 Task: In the  document coverage.odt Use the feature 'and check spelling and grammer' Select the body of letter and change paragraph spacing to  '1.5' Select the word  Good Morning and change font size to  27
Action: Mouse moved to (239, 90)
Screenshot: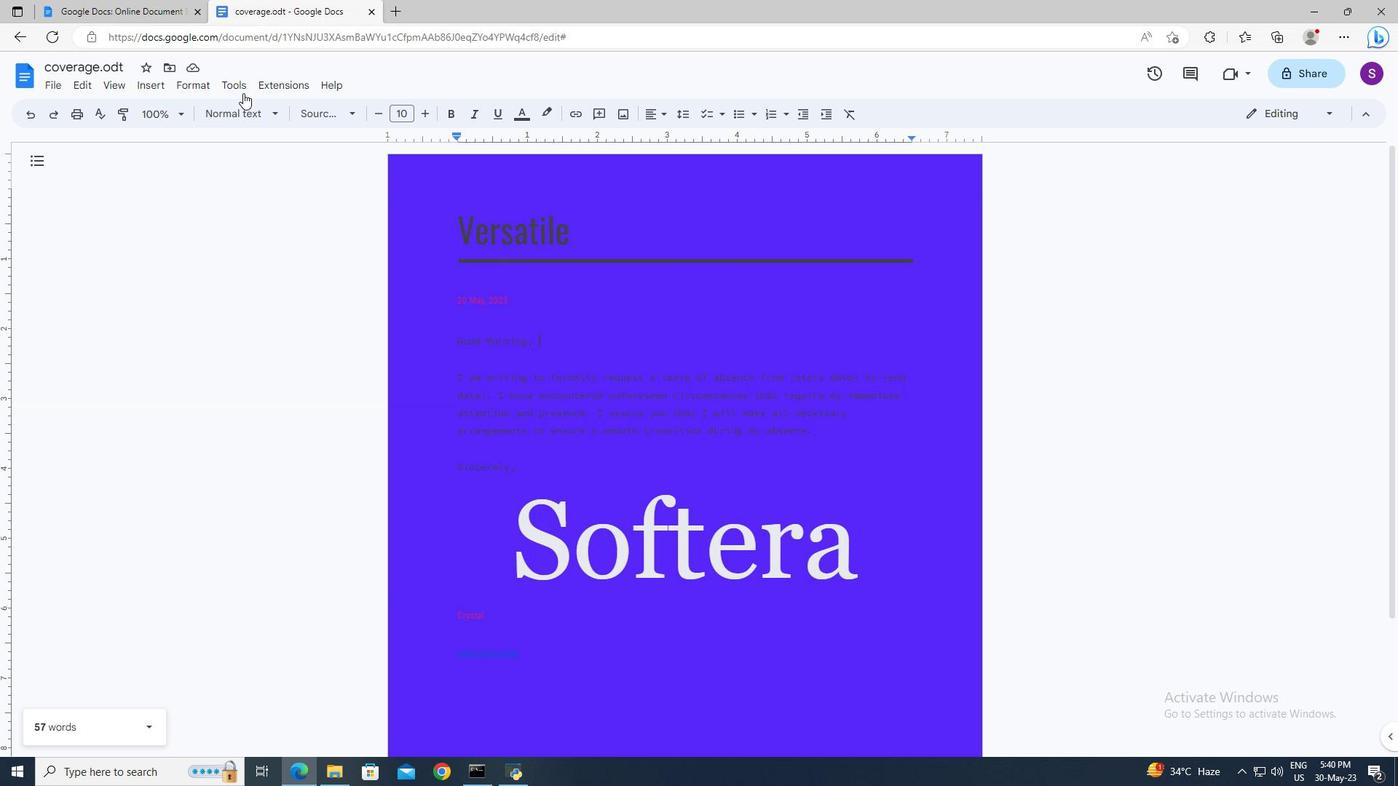 
Action: Mouse pressed left at (239, 90)
Screenshot: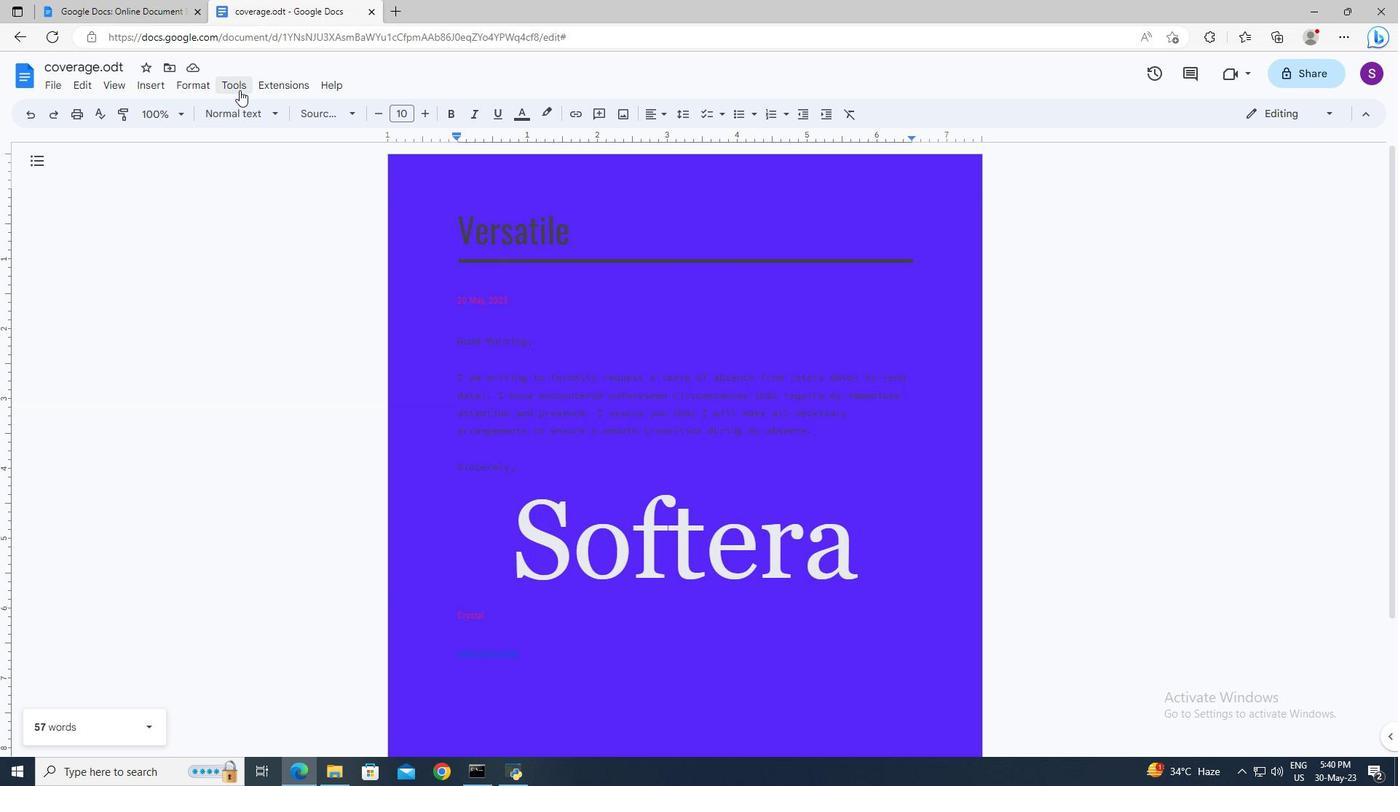 
Action: Mouse moved to (512, 114)
Screenshot: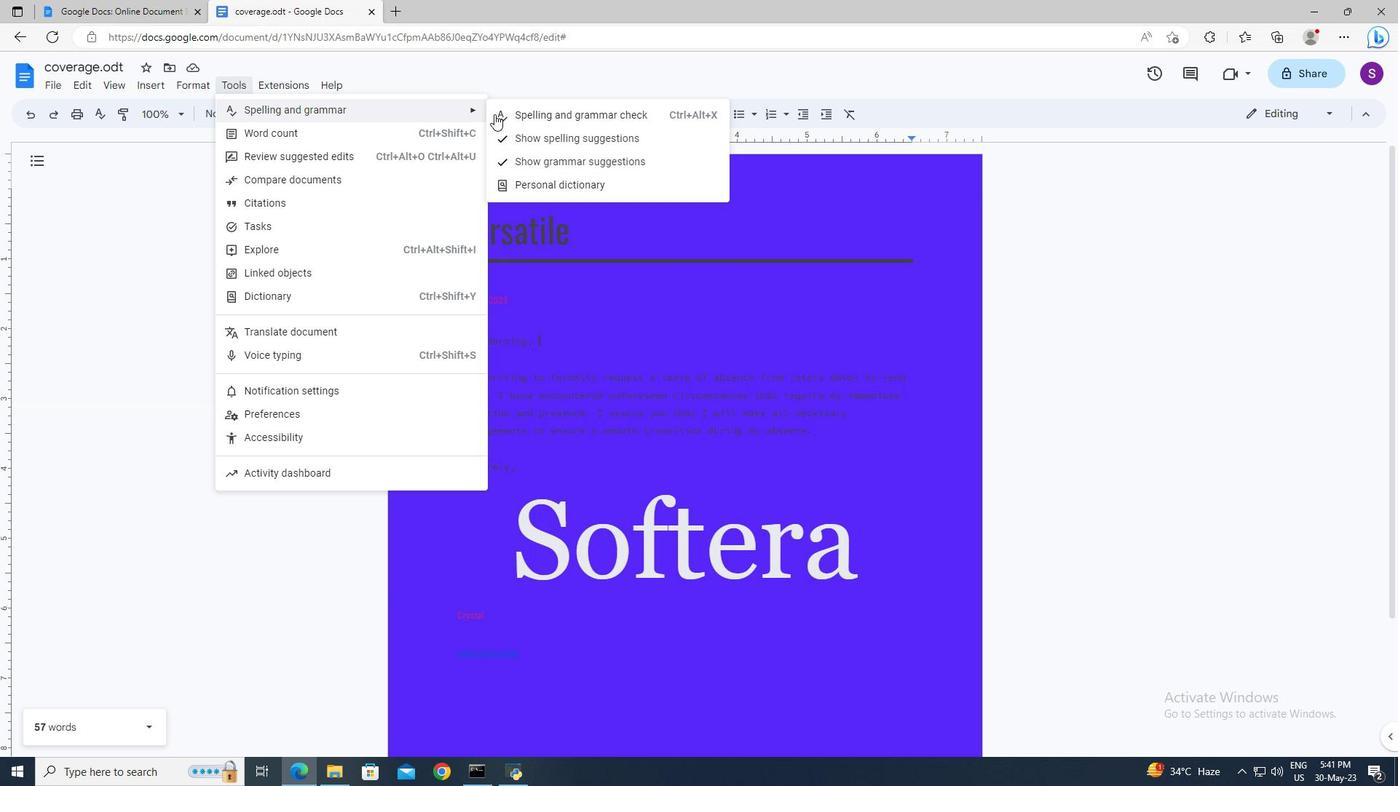 
Action: Mouse pressed left at (512, 114)
Screenshot: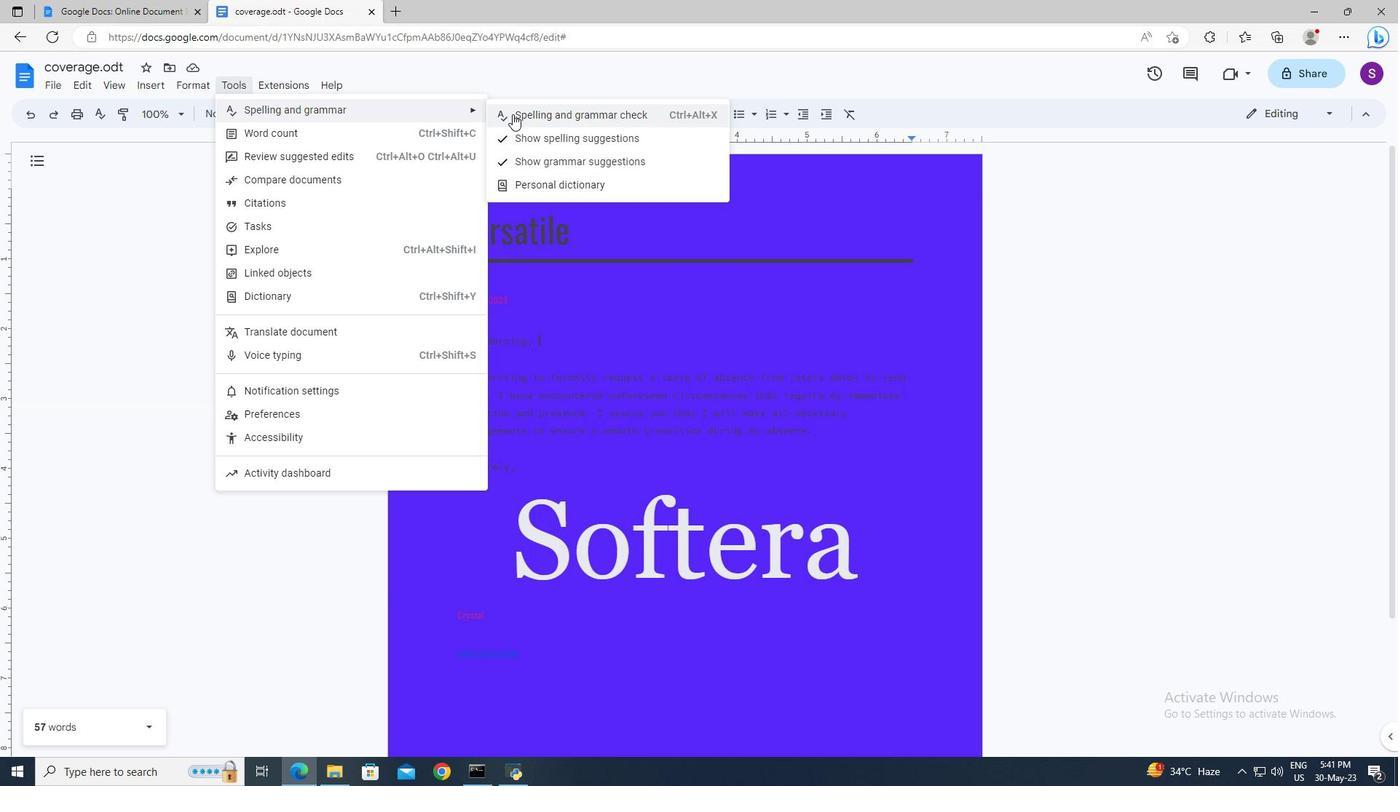 
Action: Mouse moved to (456, 380)
Screenshot: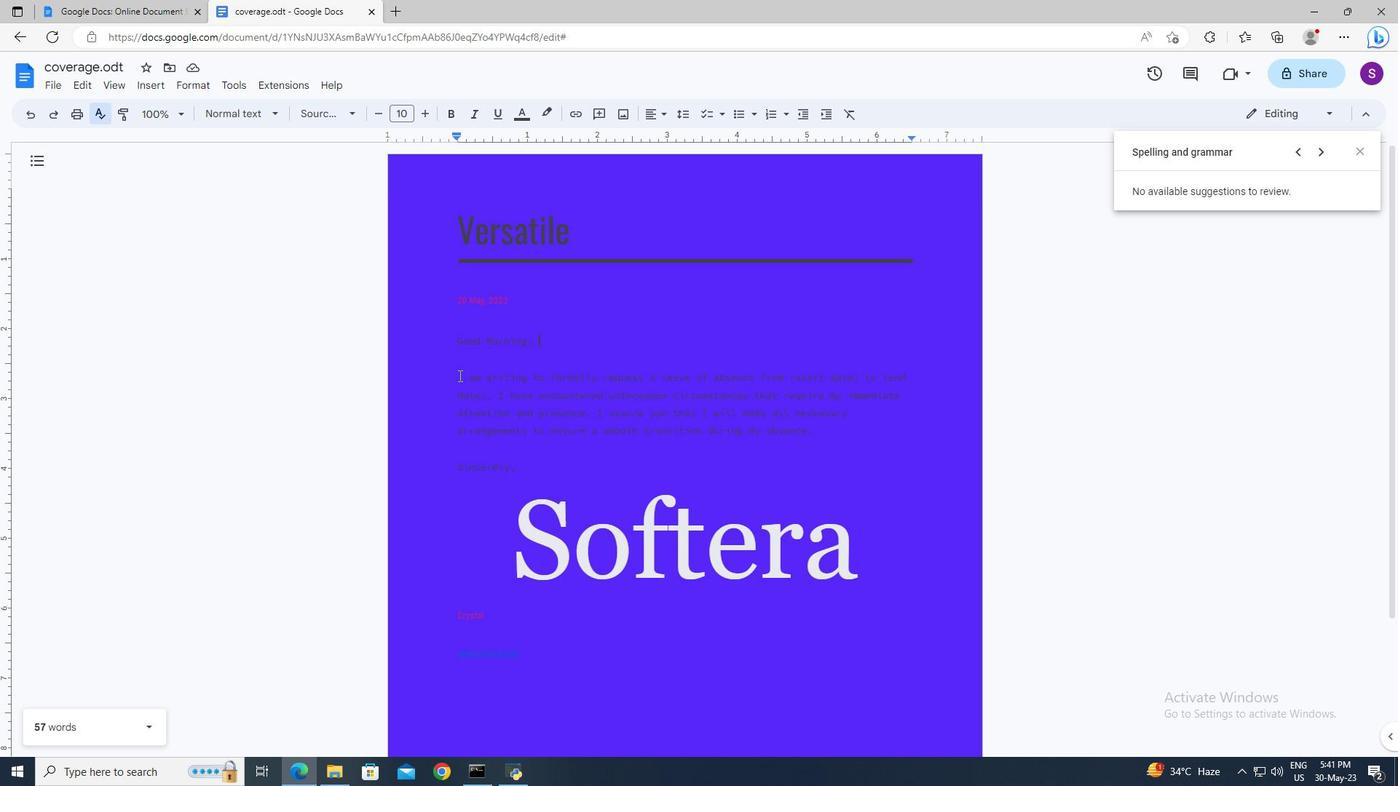 
Action: Mouse pressed left at (456, 380)
Screenshot: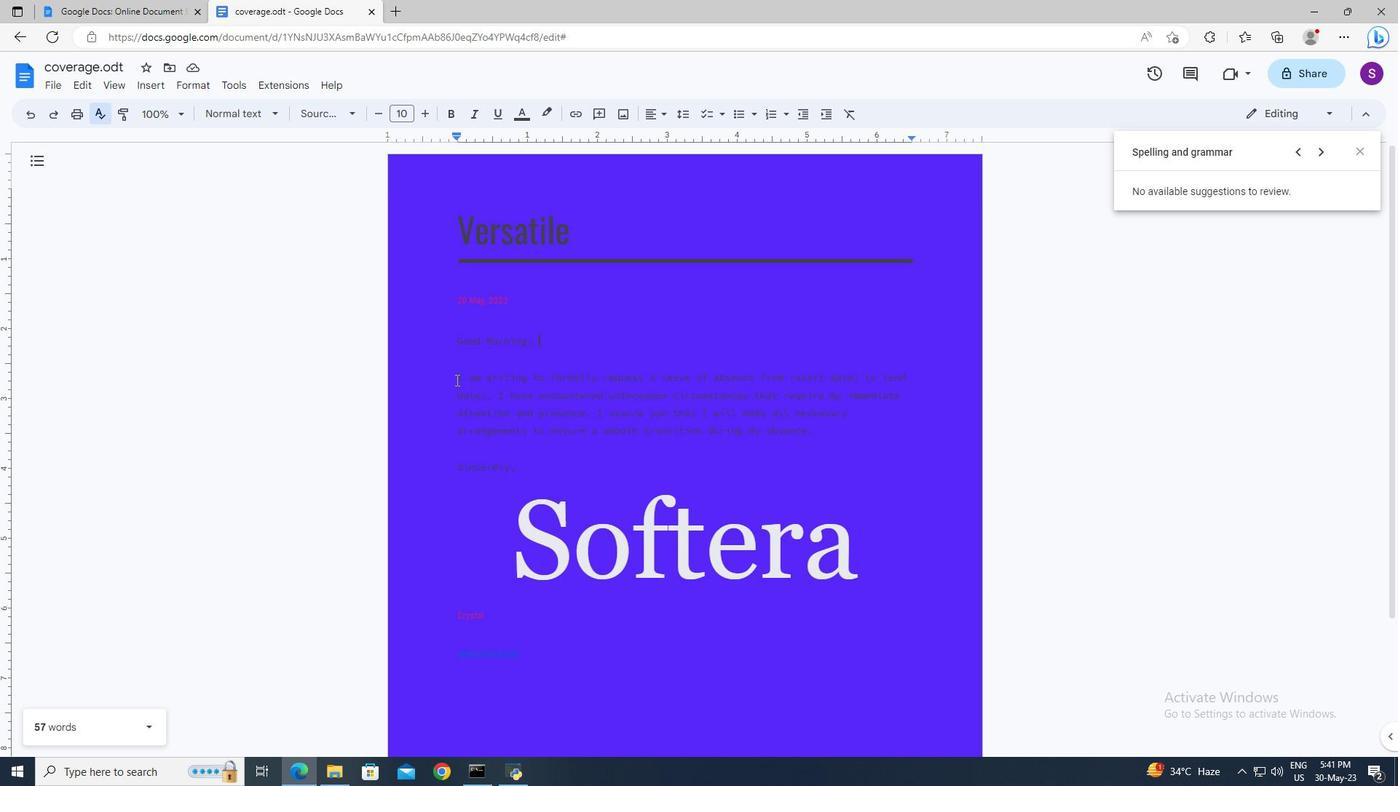 
Action: Key pressed <Key.shift><Key.down>
Screenshot: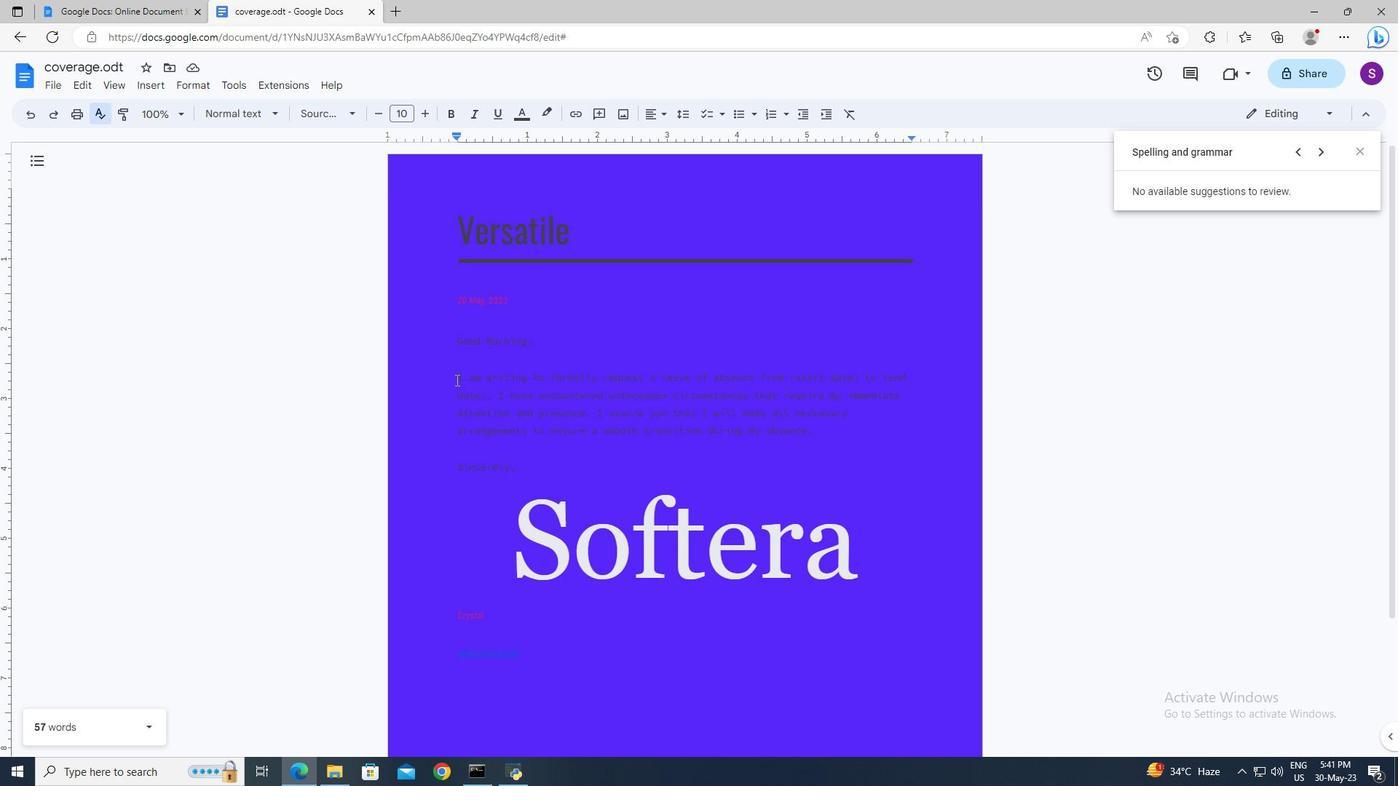 
Action: Mouse moved to (689, 104)
Screenshot: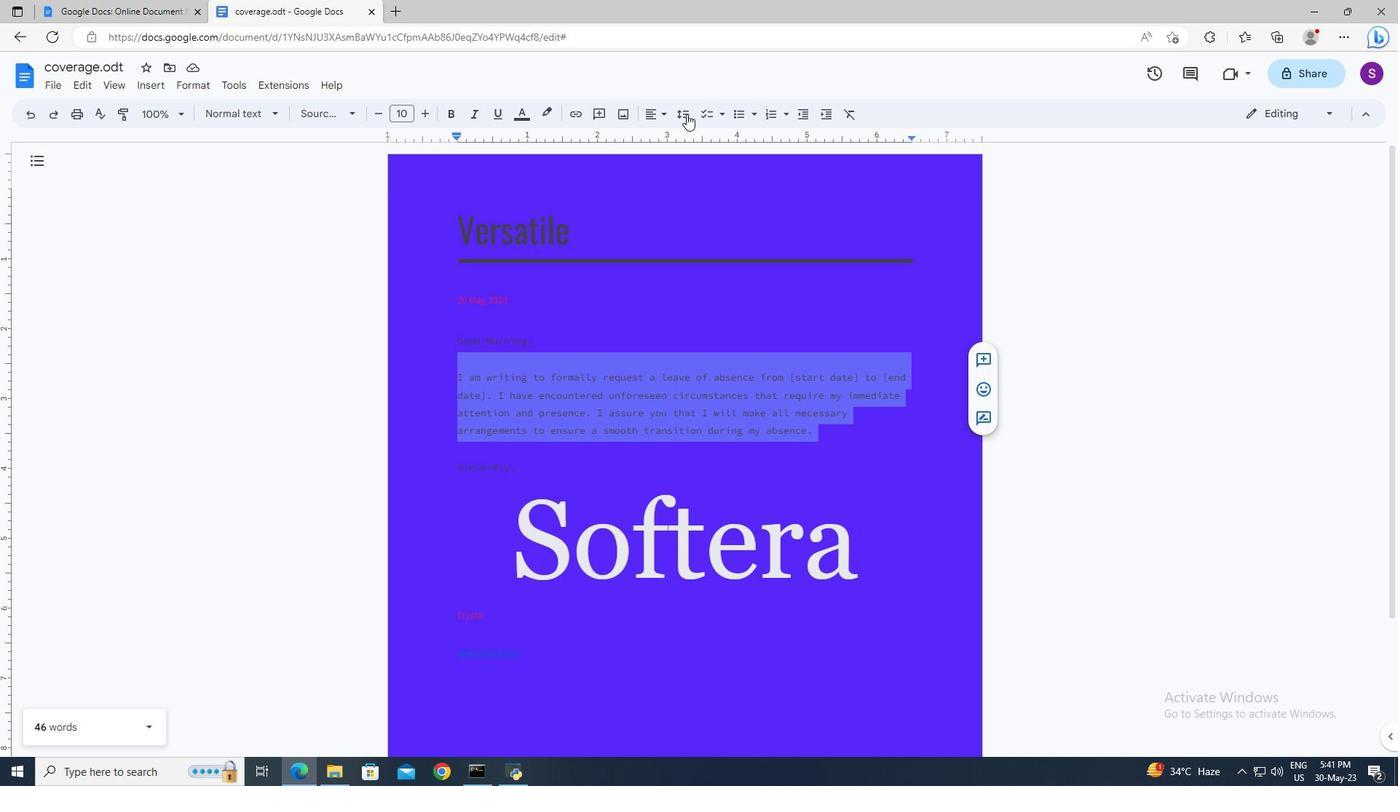 
Action: Mouse pressed left at (689, 104)
Screenshot: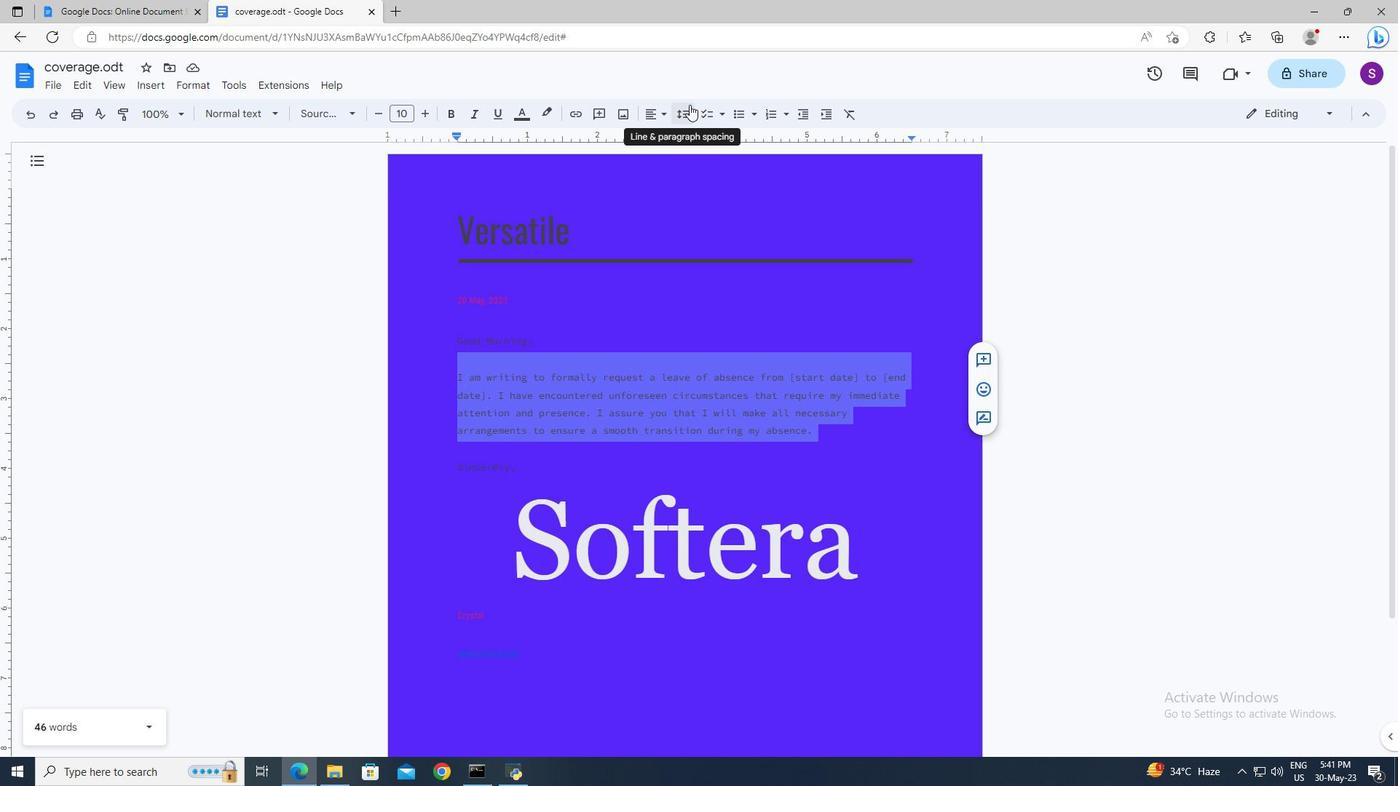
Action: Mouse moved to (700, 182)
Screenshot: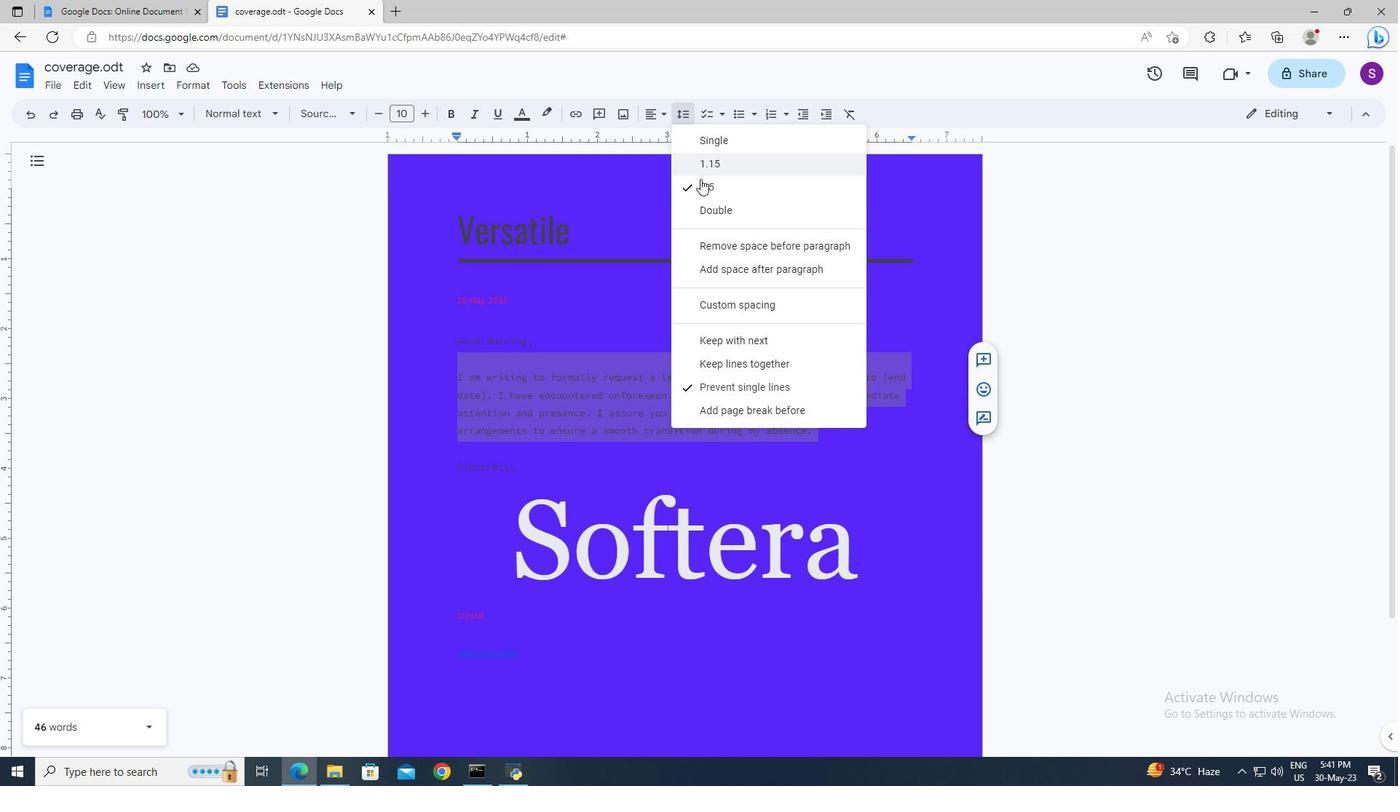 
Action: Mouse pressed left at (700, 182)
Screenshot: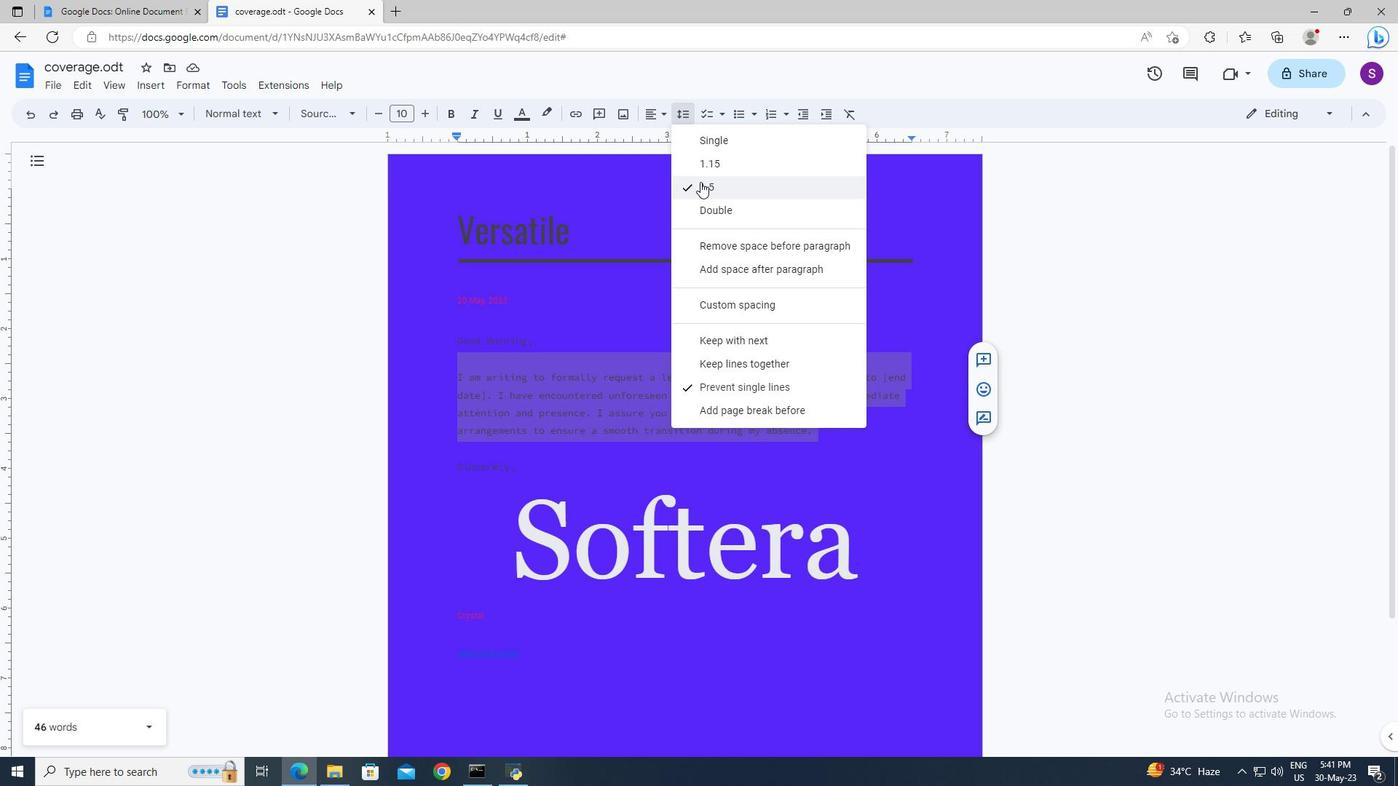 
Action: Mouse moved to (606, 305)
Screenshot: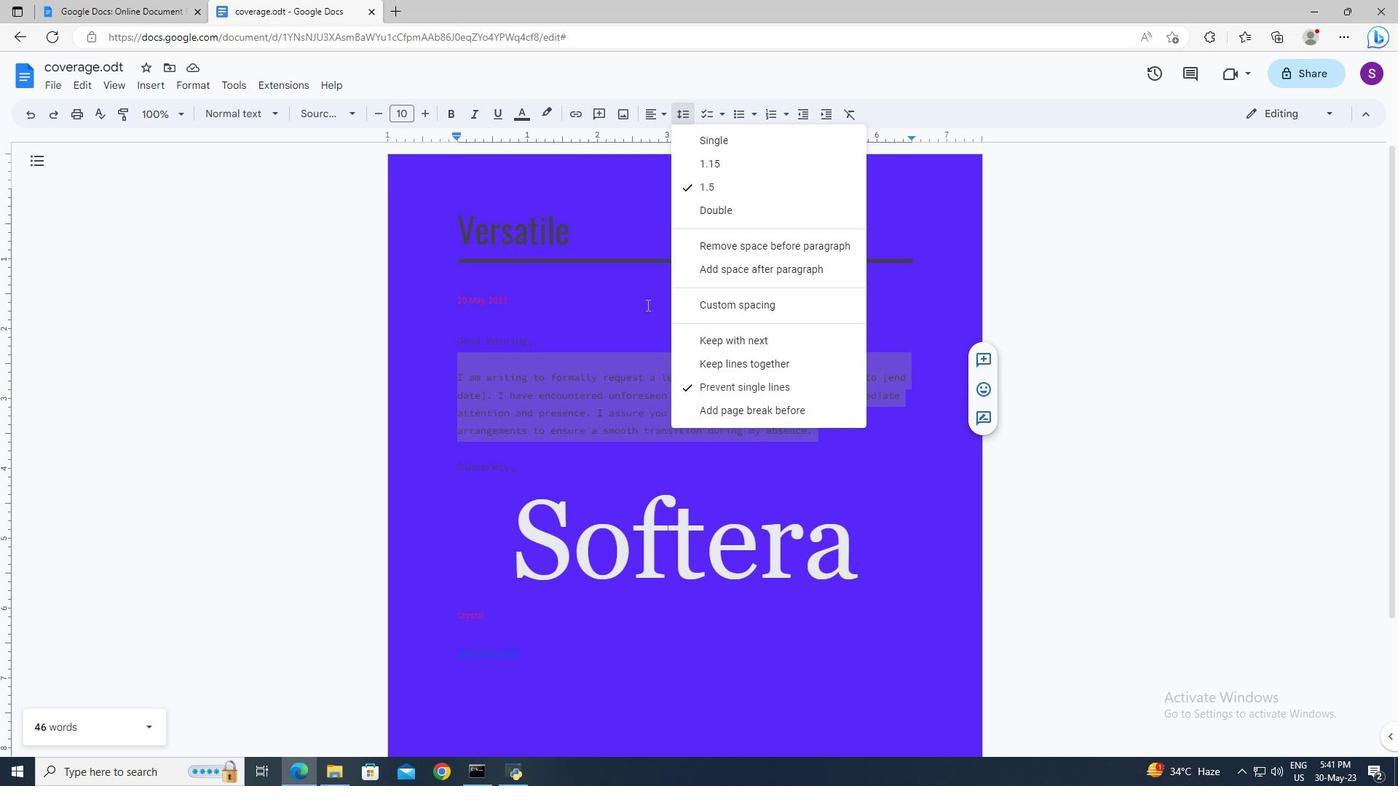 
Action: Mouse pressed left at (606, 305)
Screenshot: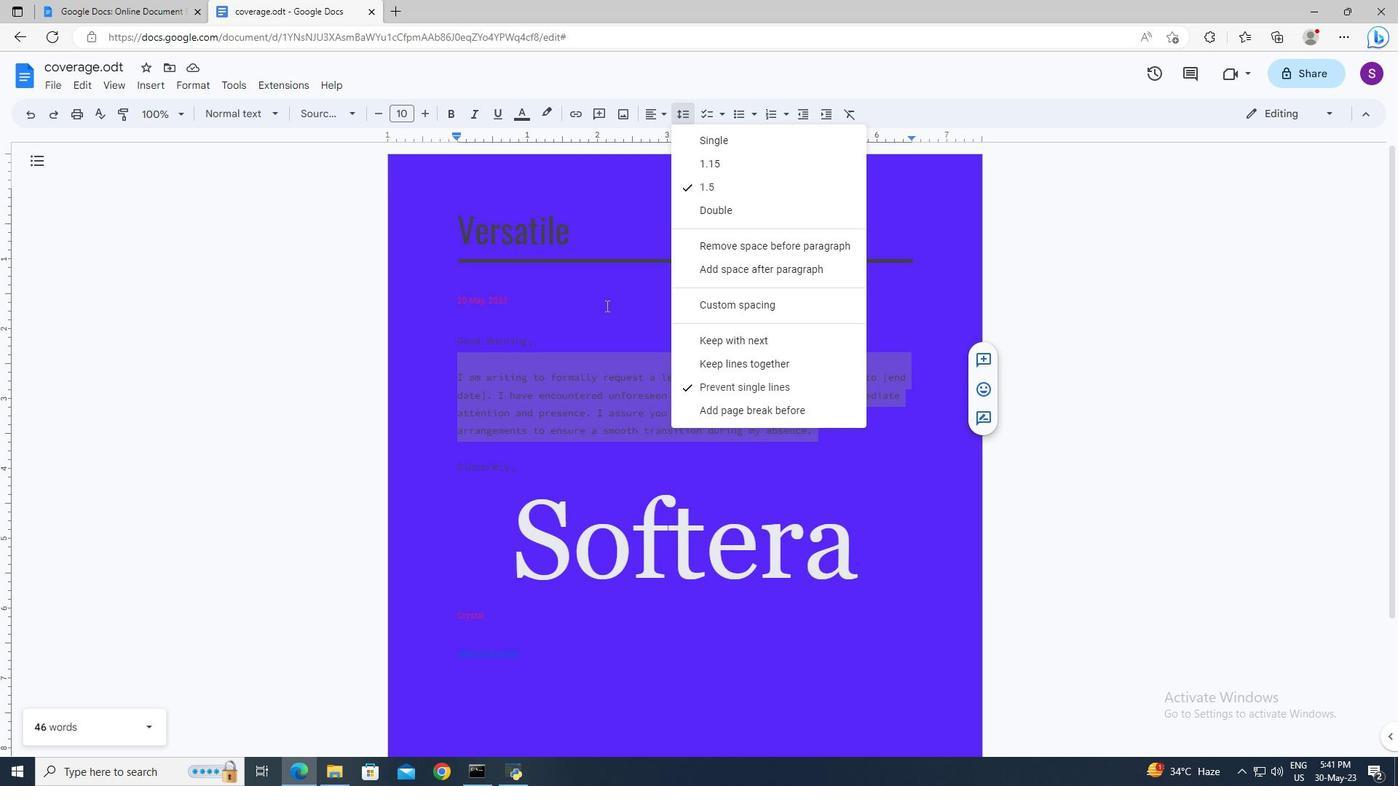 
Action: Mouse moved to (451, 342)
Screenshot: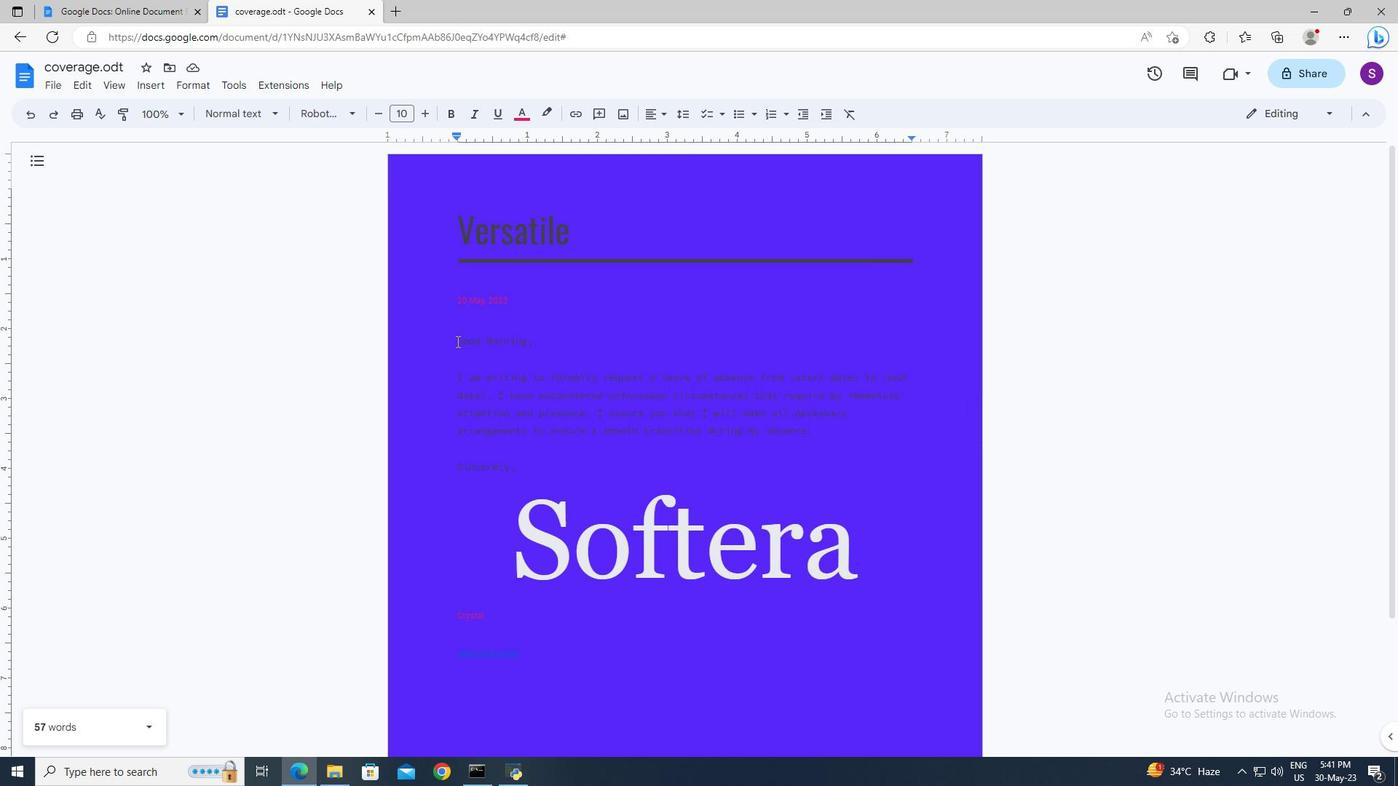 
Action: Mouse pressed left at (451, 342)
Screenshot: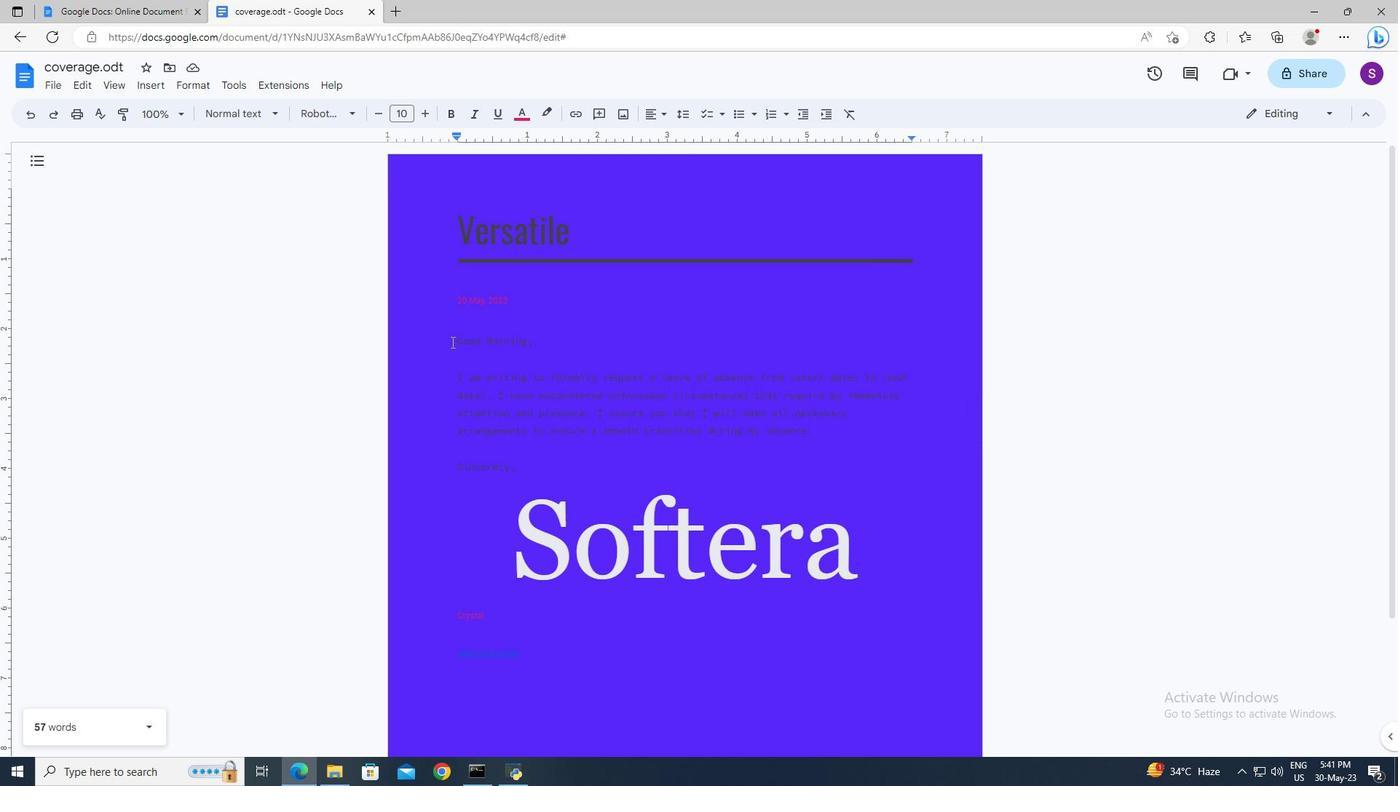 
Action: Key pressed <Key.shift><Key.right><Key.right>
Screenshot: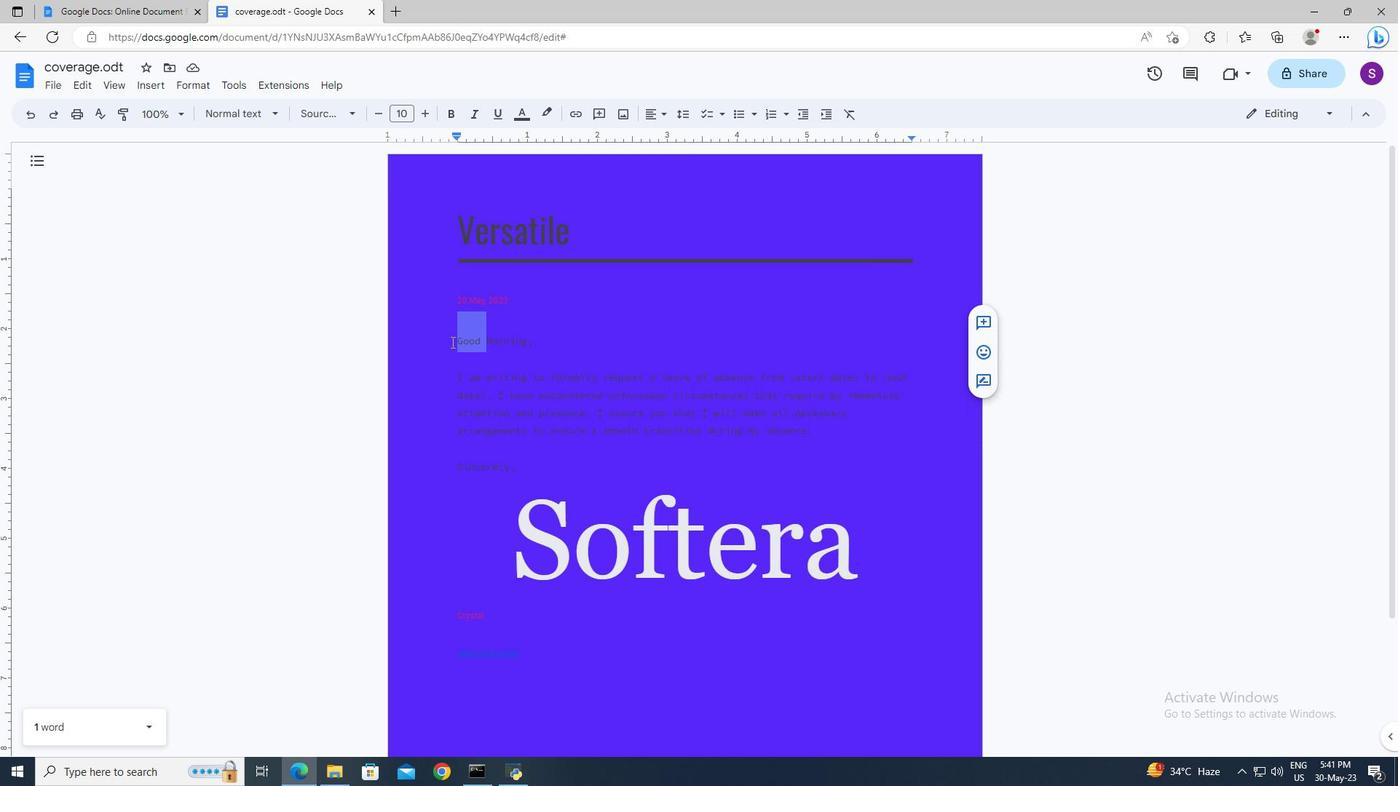 
Action: Mouse moved to (412, 113)
Screenshot: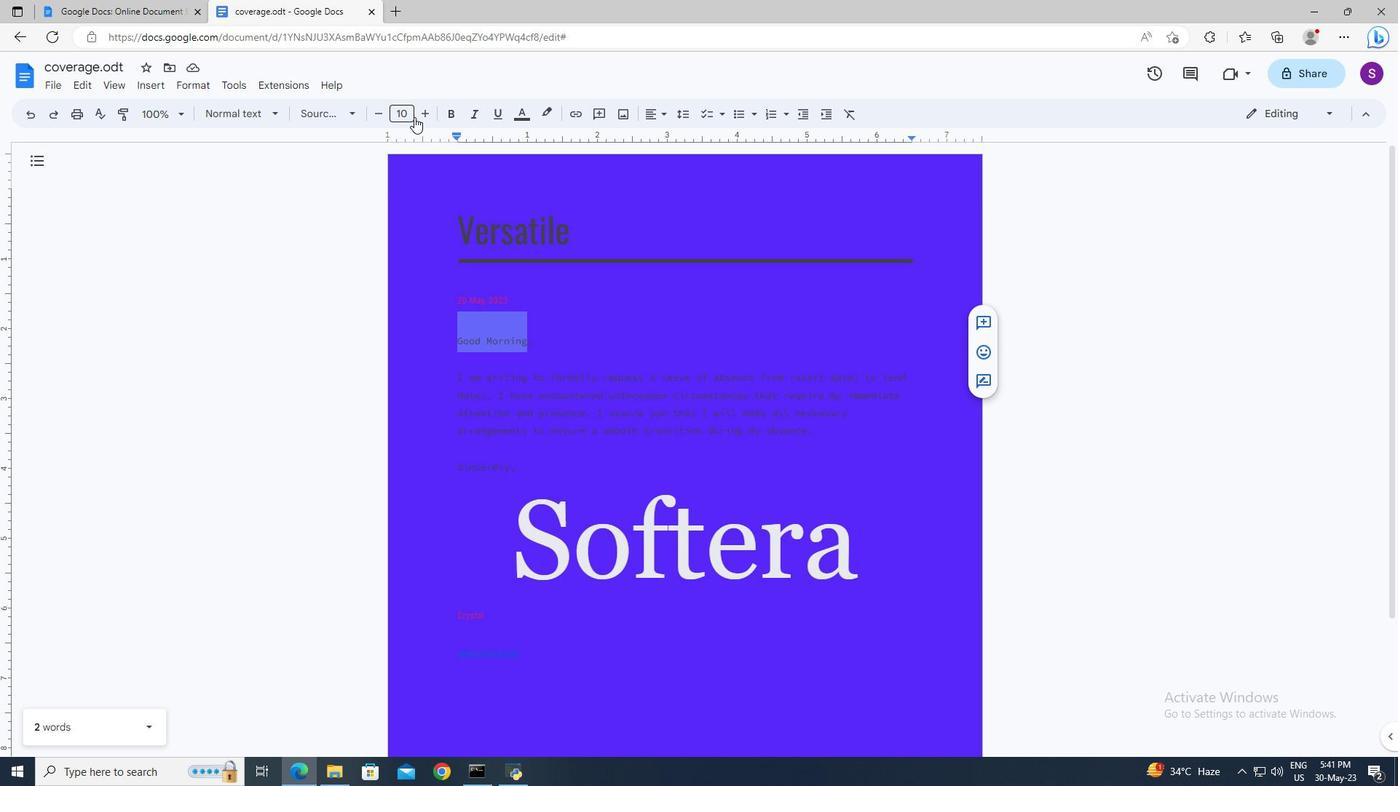 
Action: Mouse pressed left at (412, 113)
Screenshot: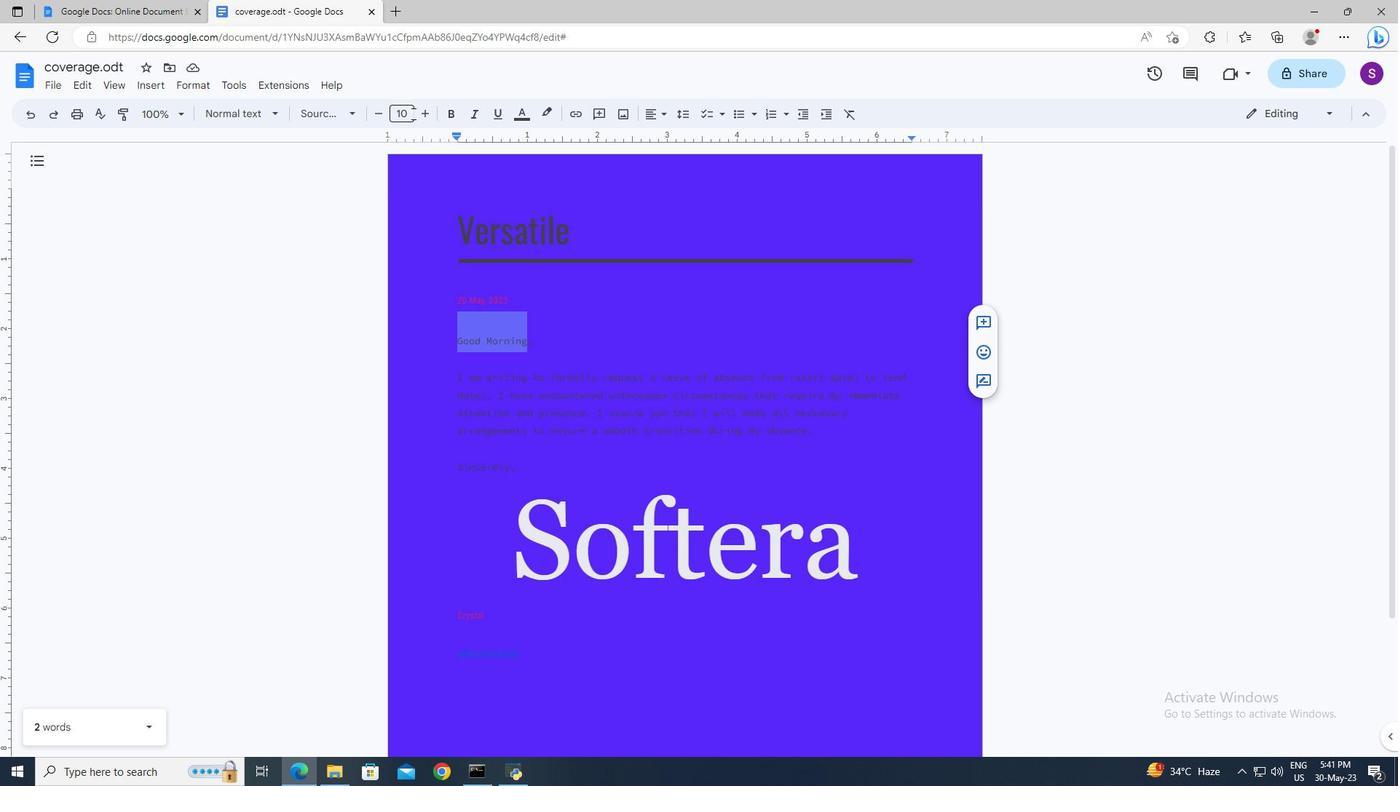 
Action: Key pressed 27<Key.enter>
Screenshot: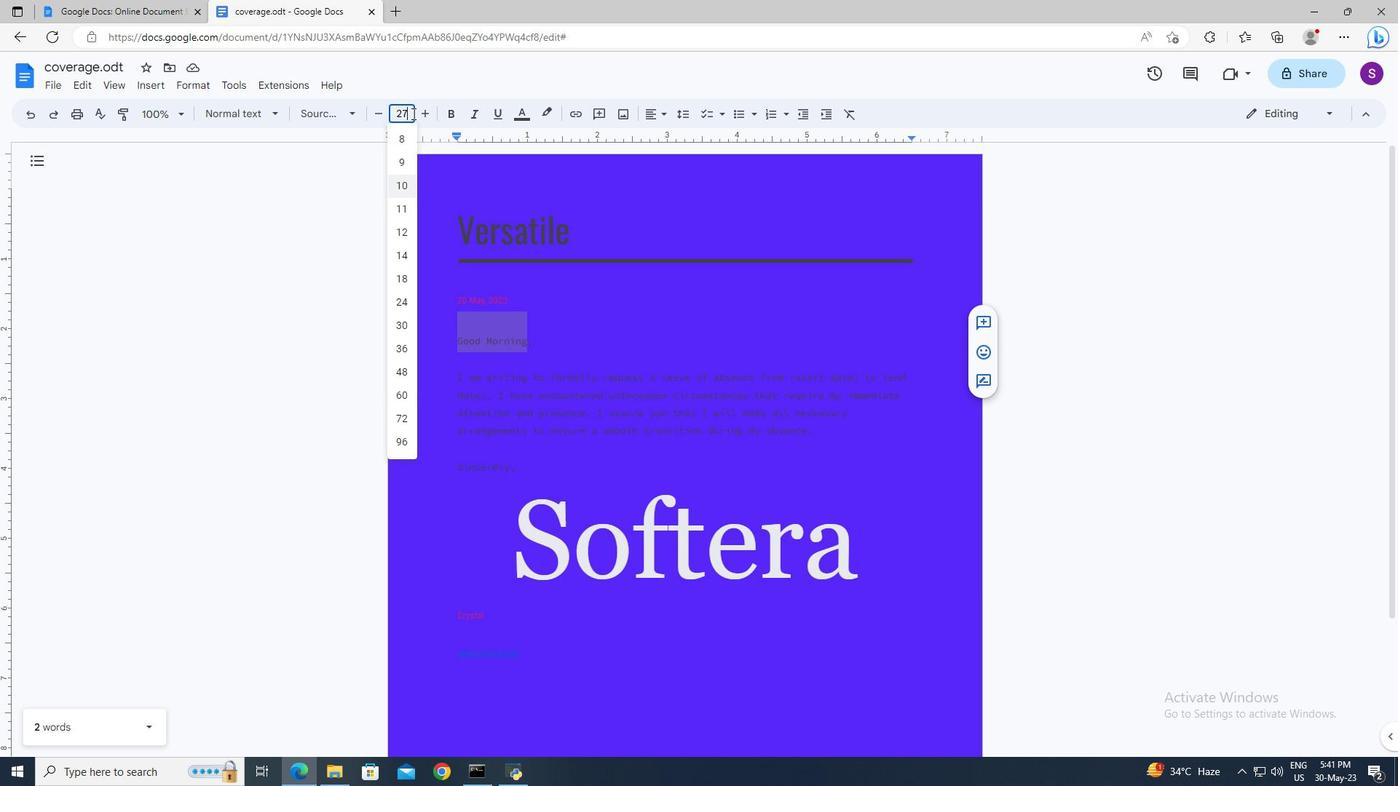 
Action: Mouse moved to (721, 356)
Screenshot: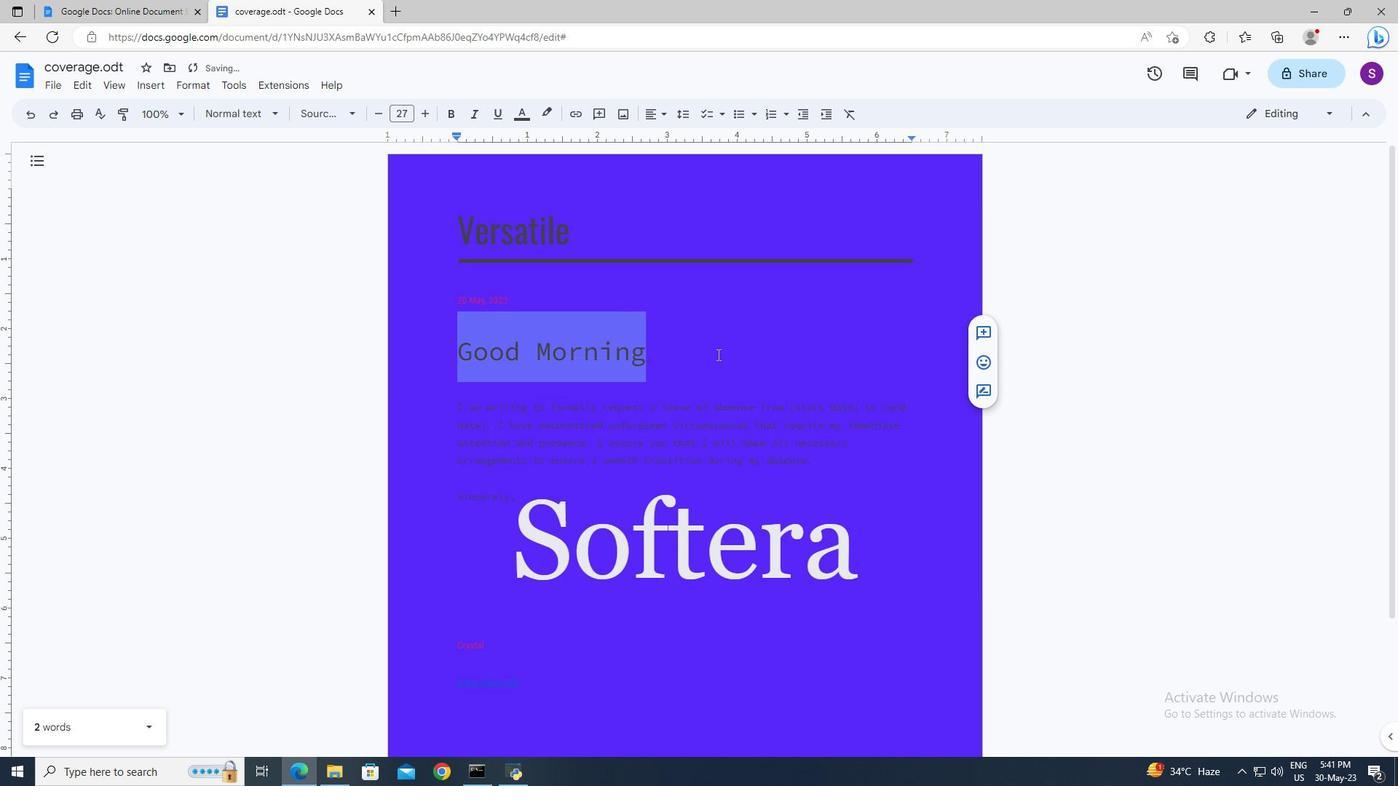 
Action: Mouse pressed left at (721, 356)
Screenshot: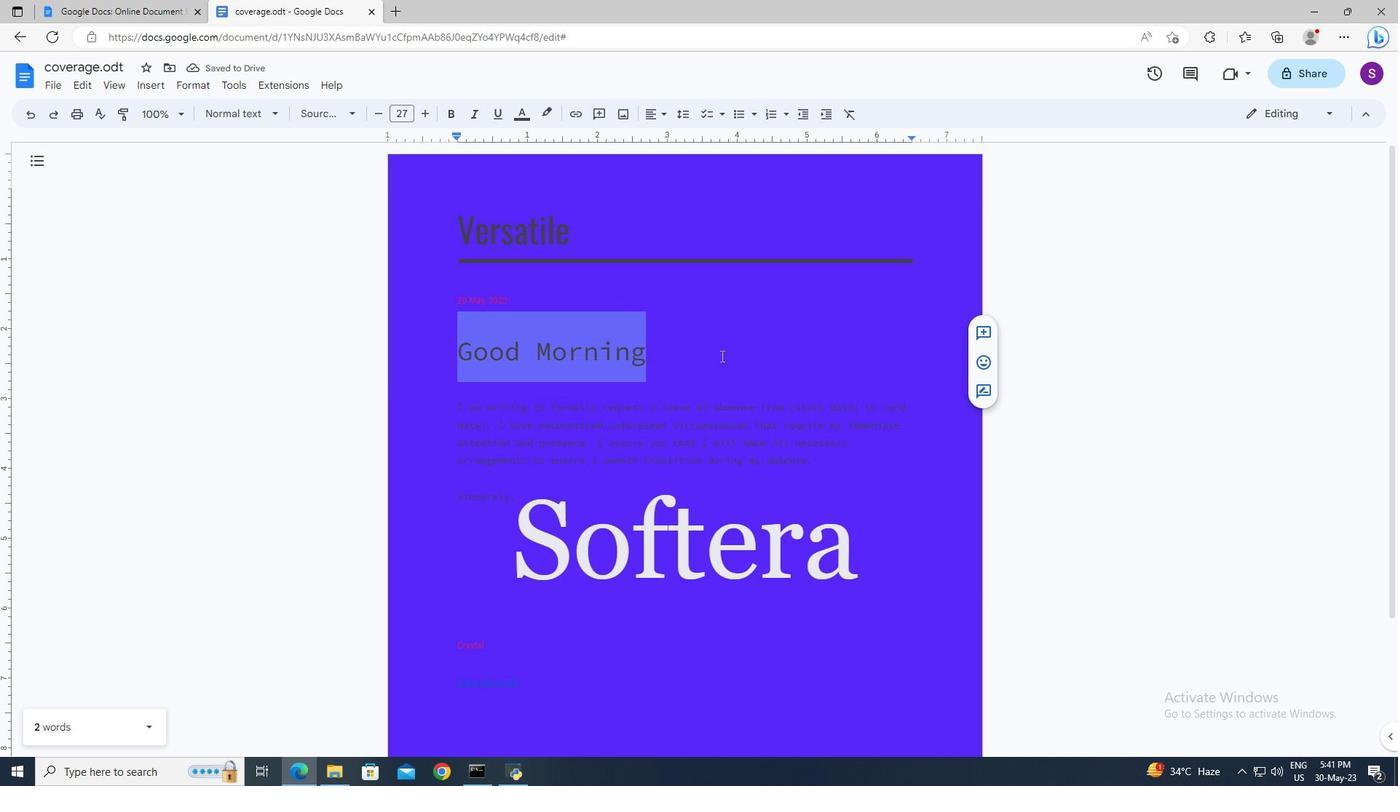 
